 Task: Look for products from Zevia only.
Action: Mouse pressed left at (25, 160)
Screenshot: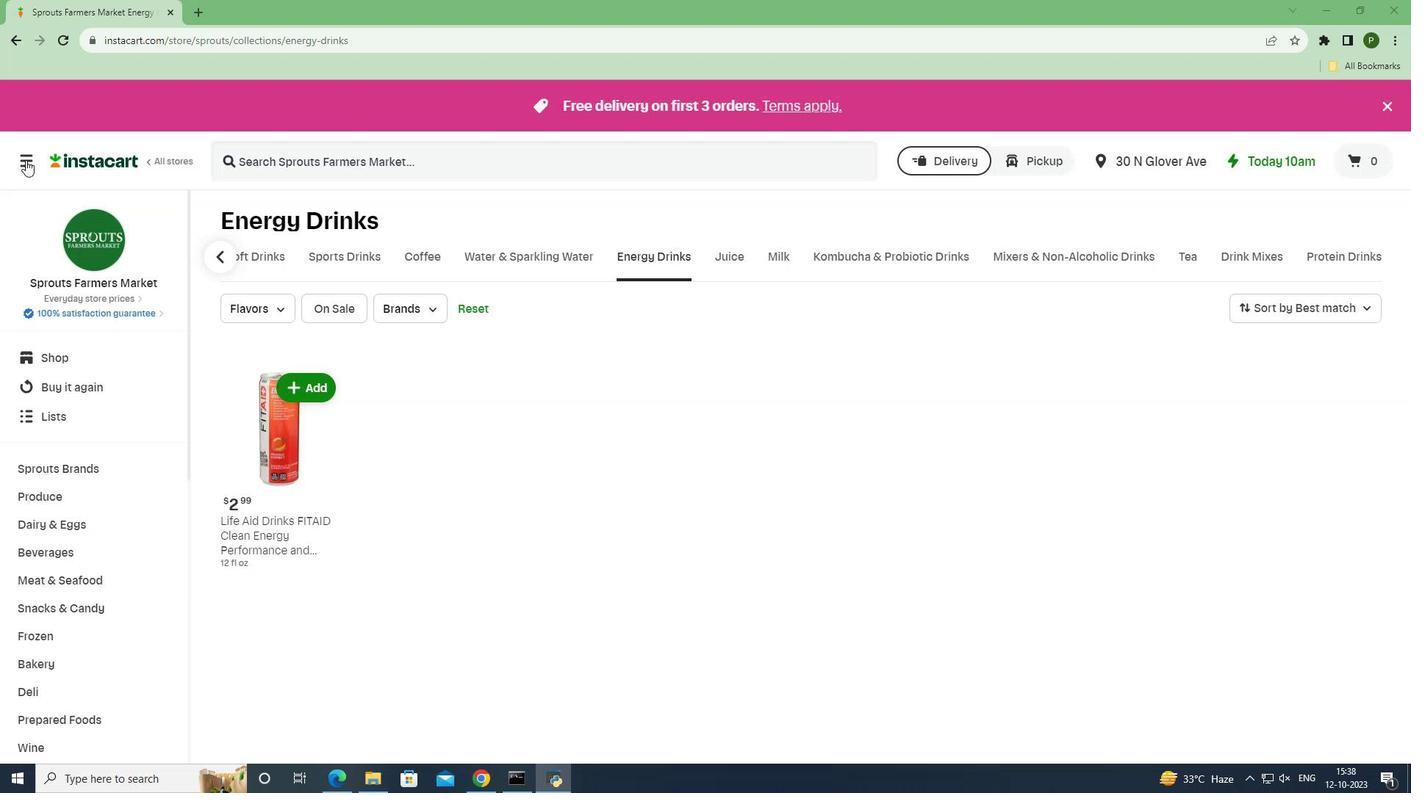 
Action: Mouse moved to (64, 384)
Screenshot: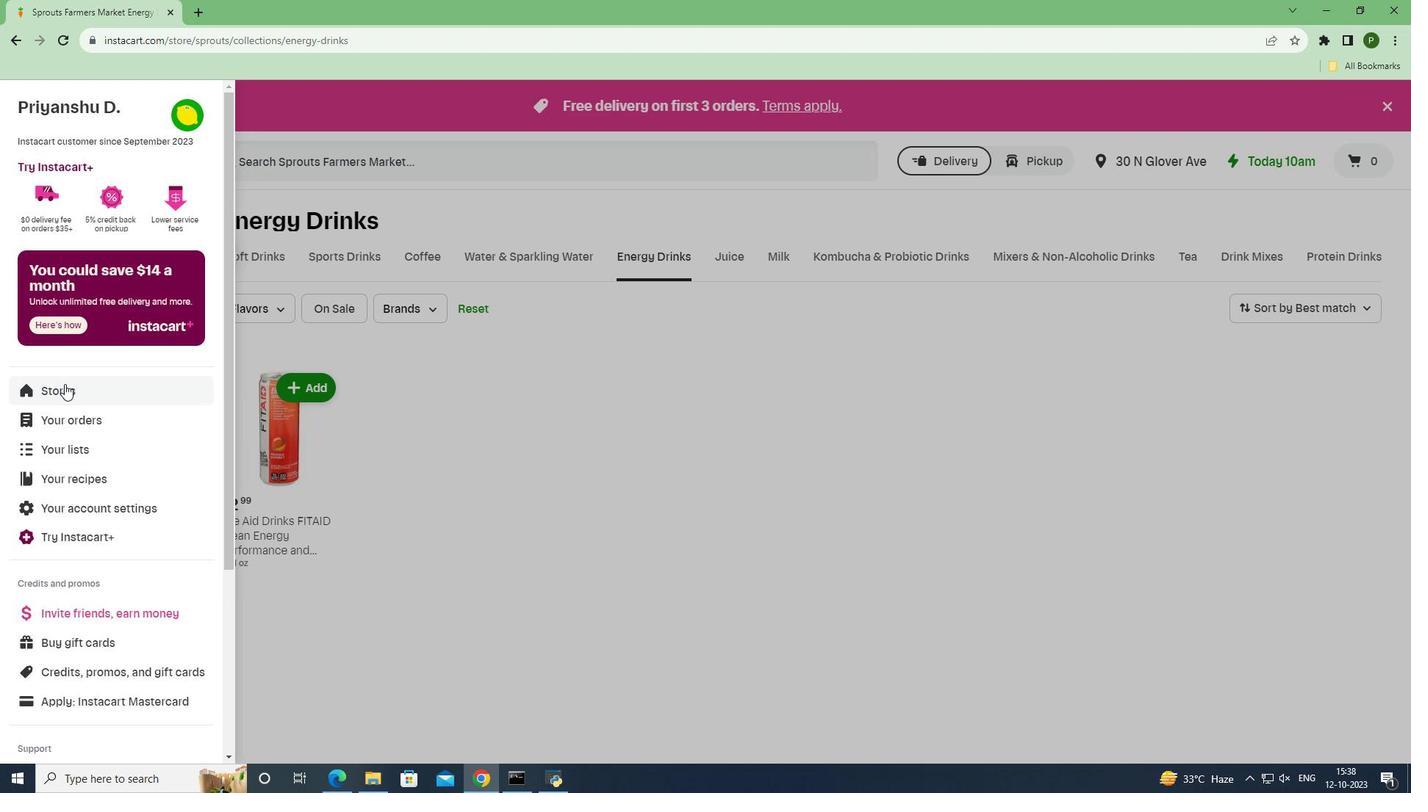 
Action: Mouse pressed left at (64, 384)
Screenshot: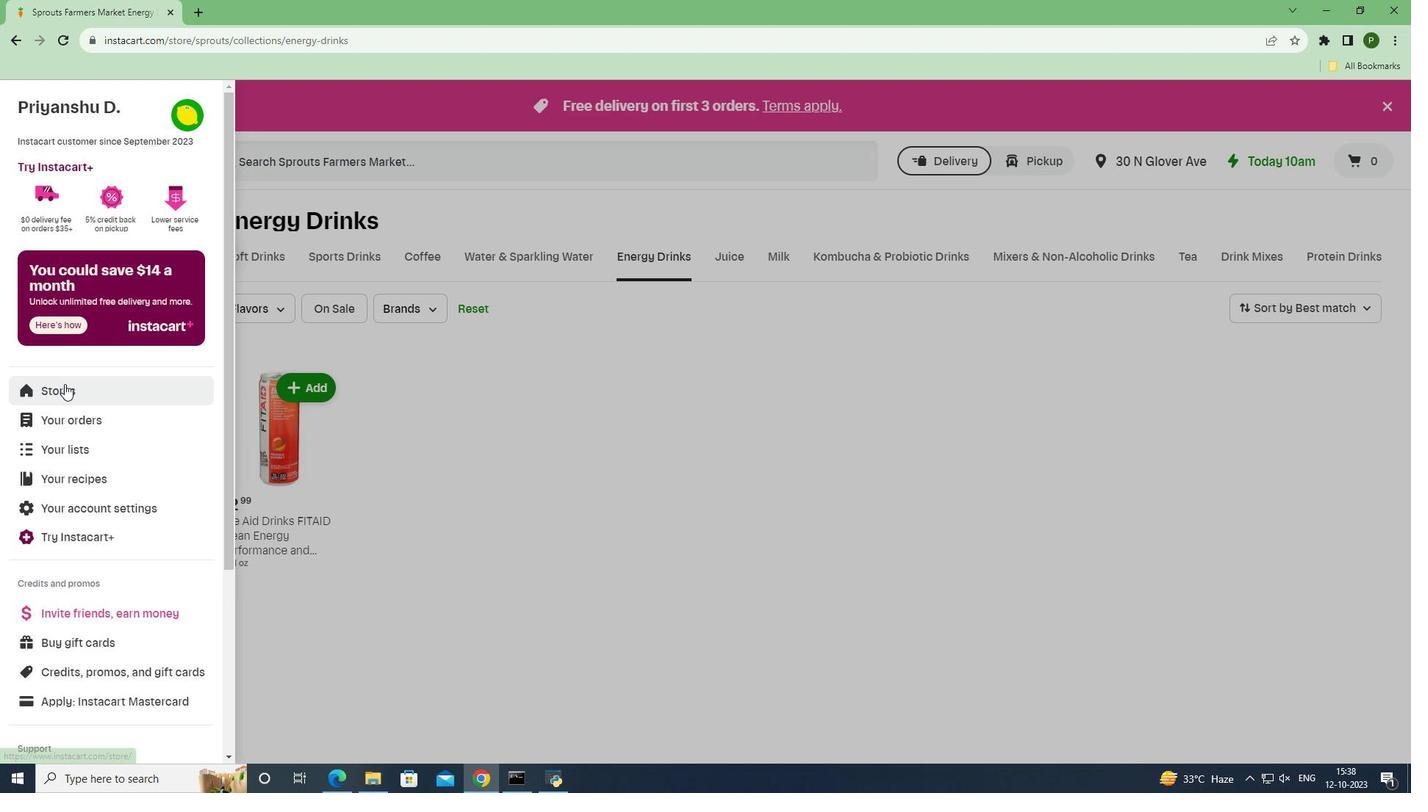 
Action: Mouse moved to (330, 172)
Screenshot: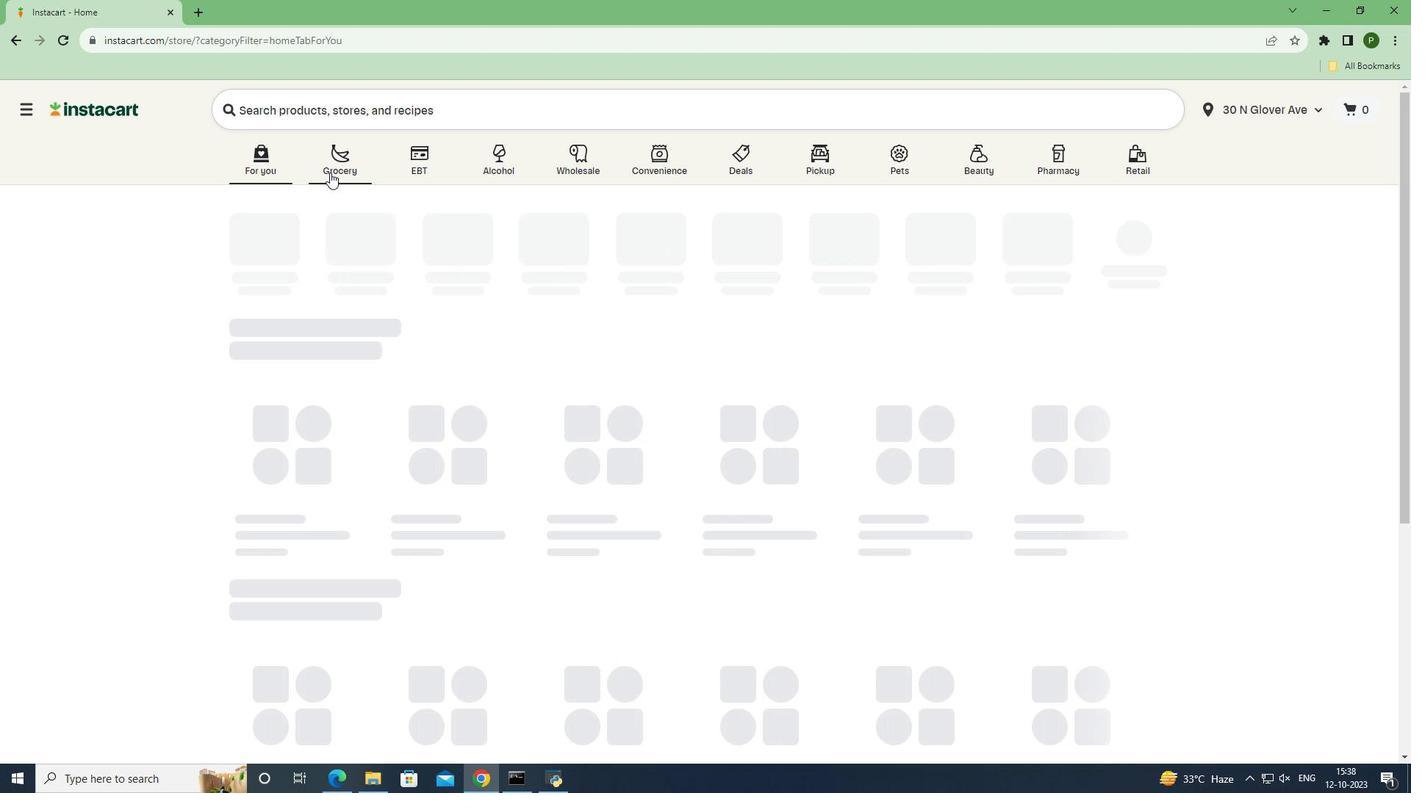 
Action: Mouse pressed left at (330, 172)
Screenshot: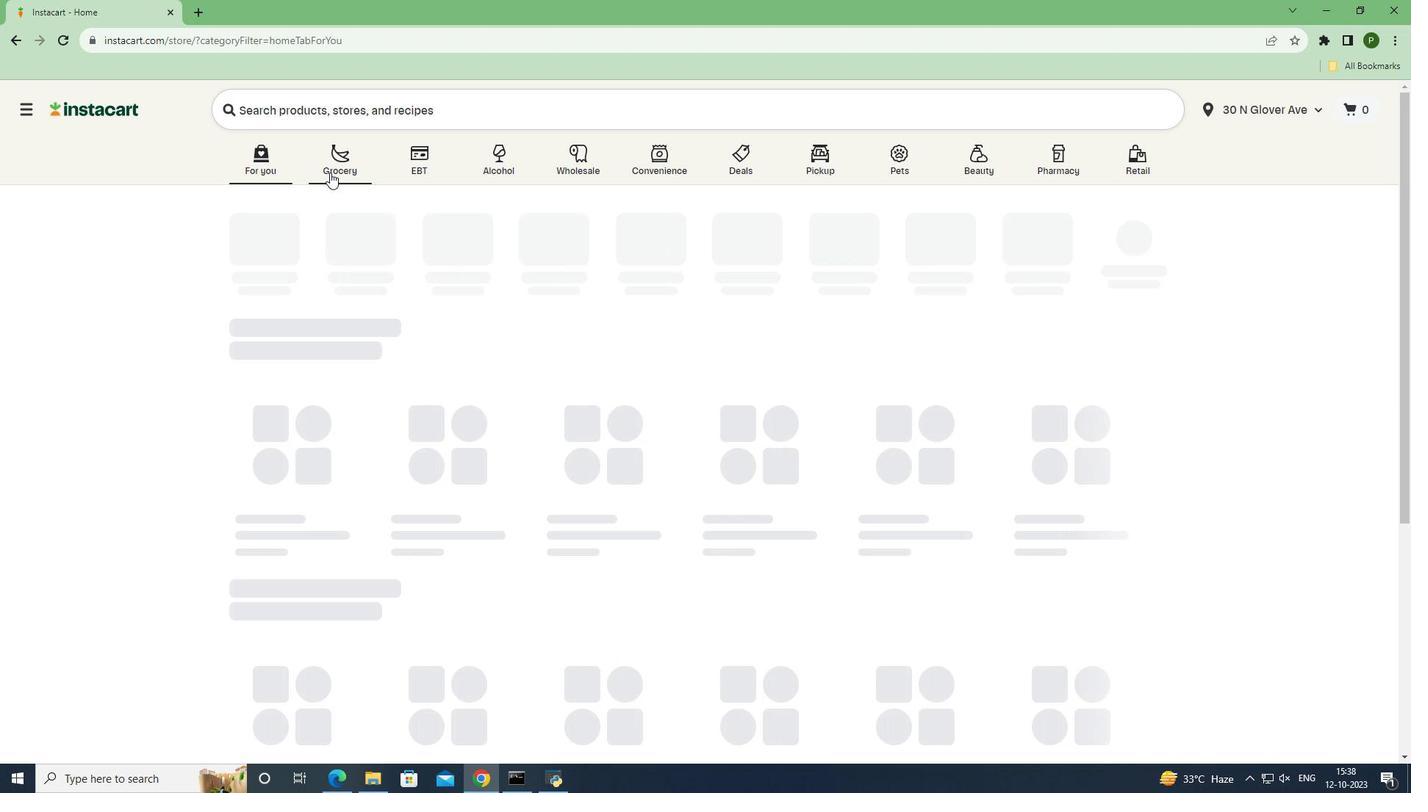 
Action: Mouse moved to (609, 343)
Screenshot: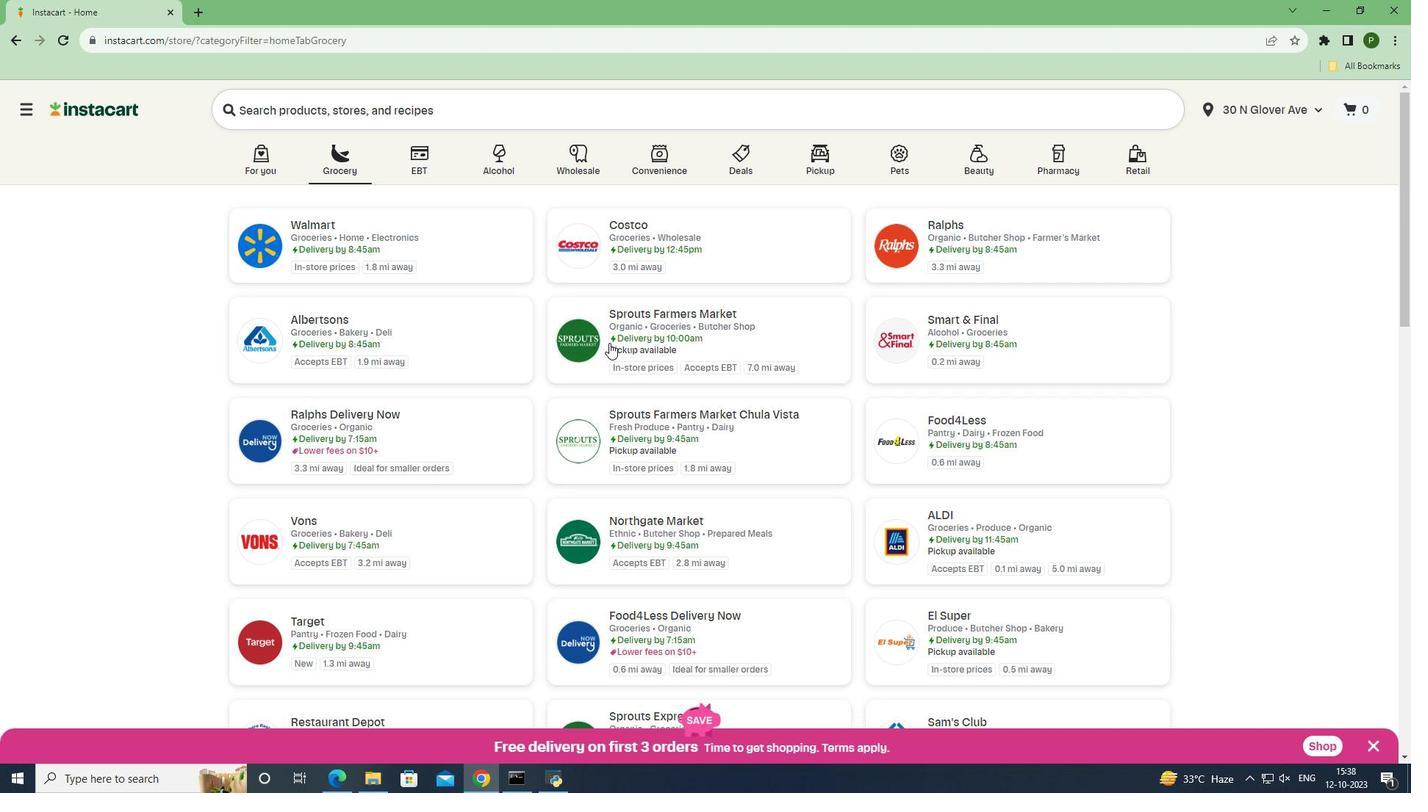 
Action: Mouse pressed left at (609, 343)
Screenshot: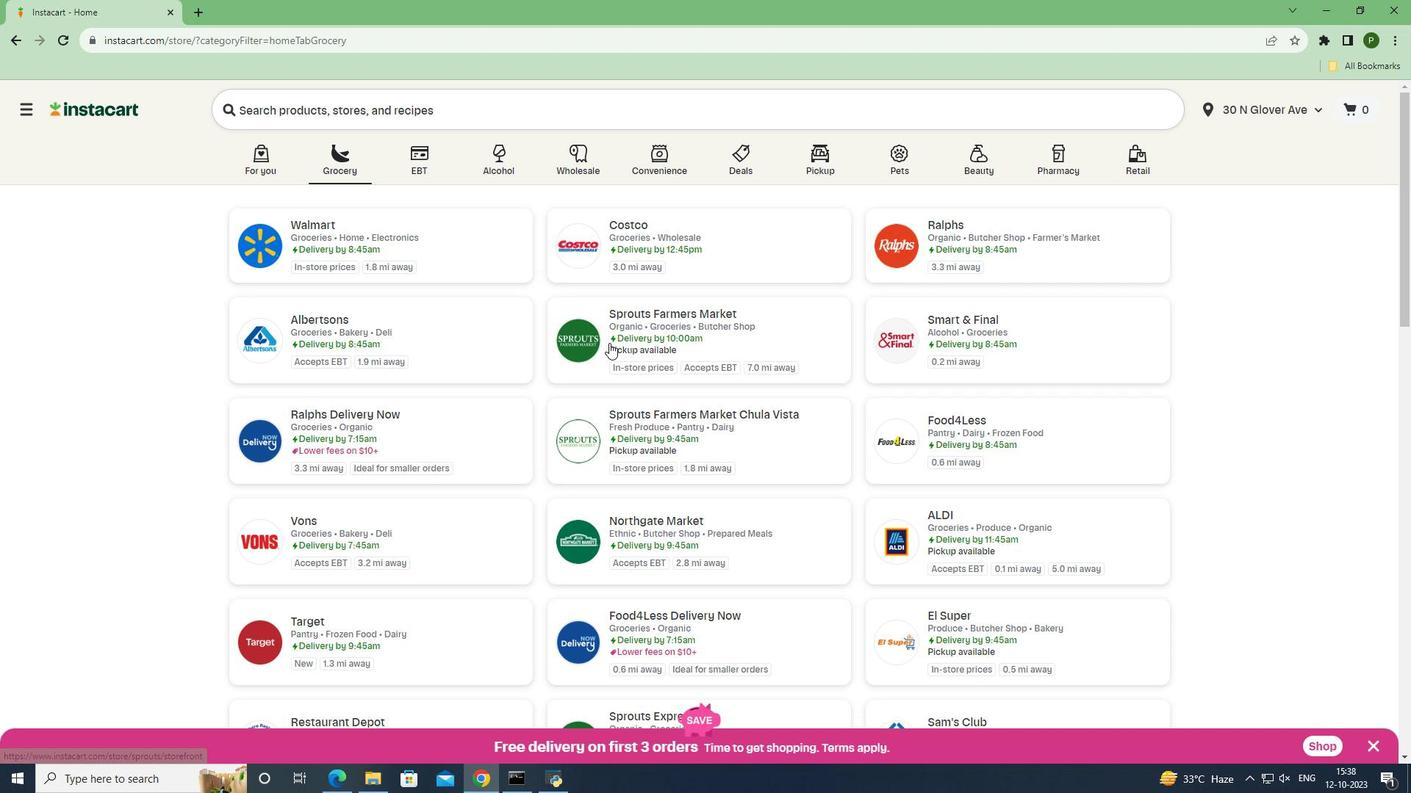 
Action: Mouse moved to (63, 552)
Screenshot: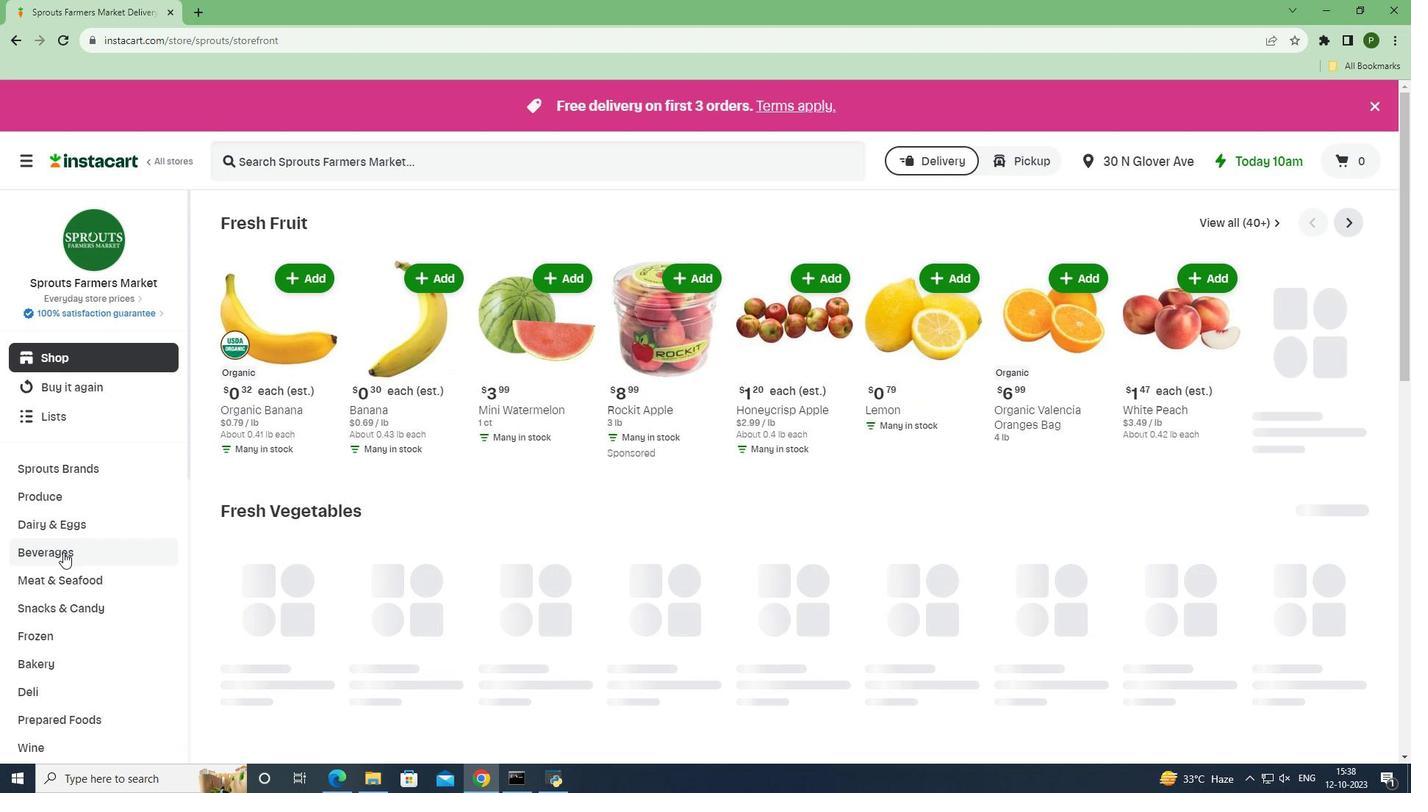 
Action: Mouse pressed left at (63, 552)
Screenshot: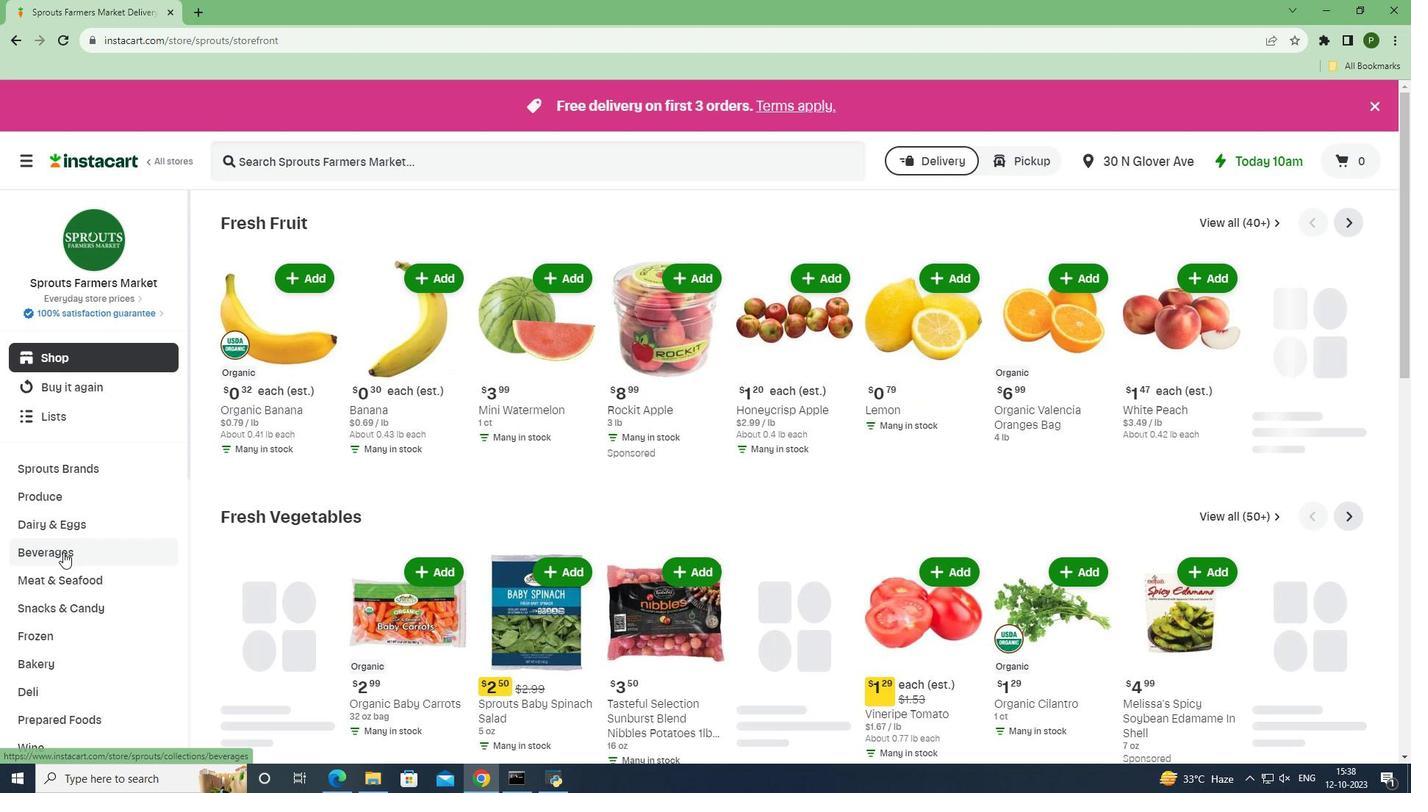 
Action: Mouse moved to (782, 258)
Screenshot: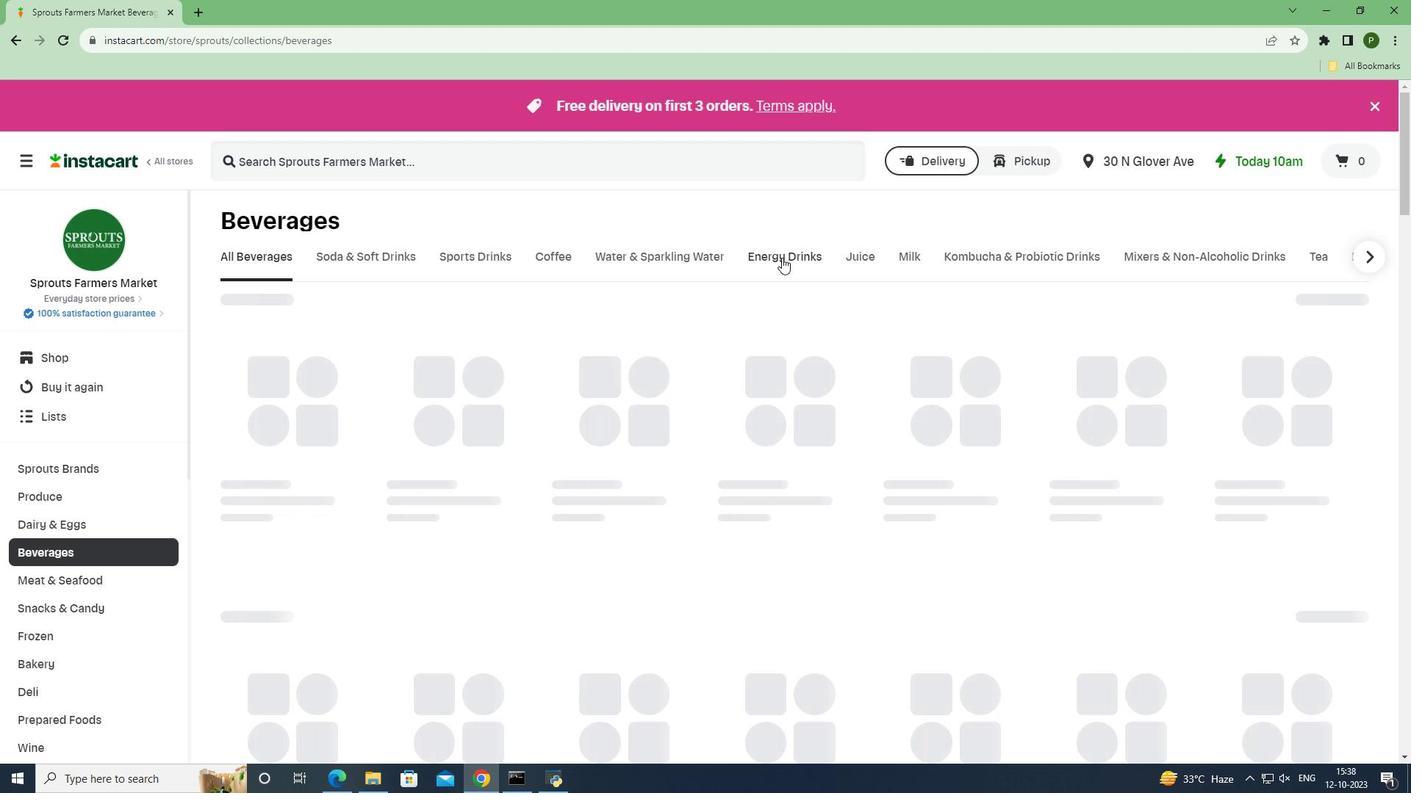 
Action: Mouse pressed left at (782, 258)
Screenshot: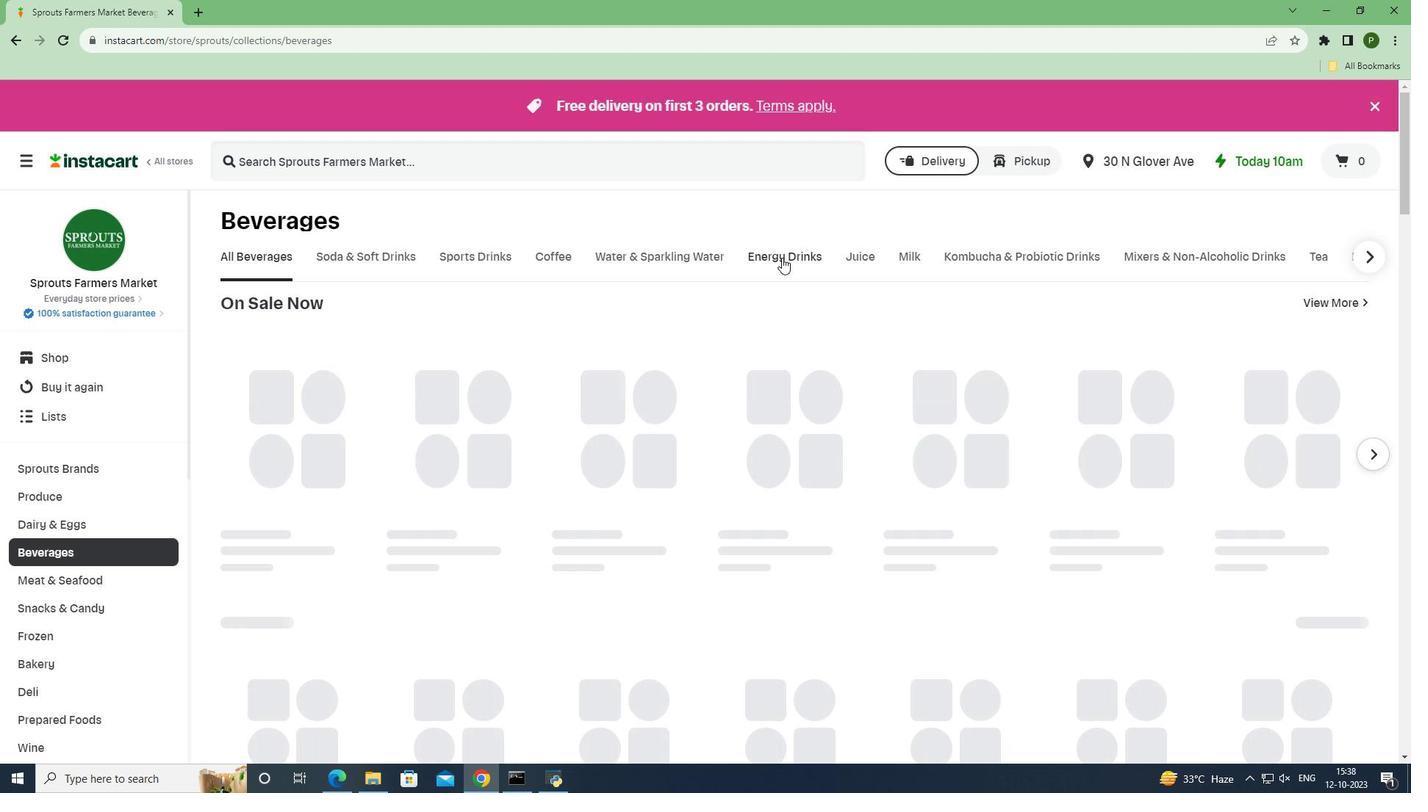 
Action: Mouse moved to (422, 312)
Screenshot: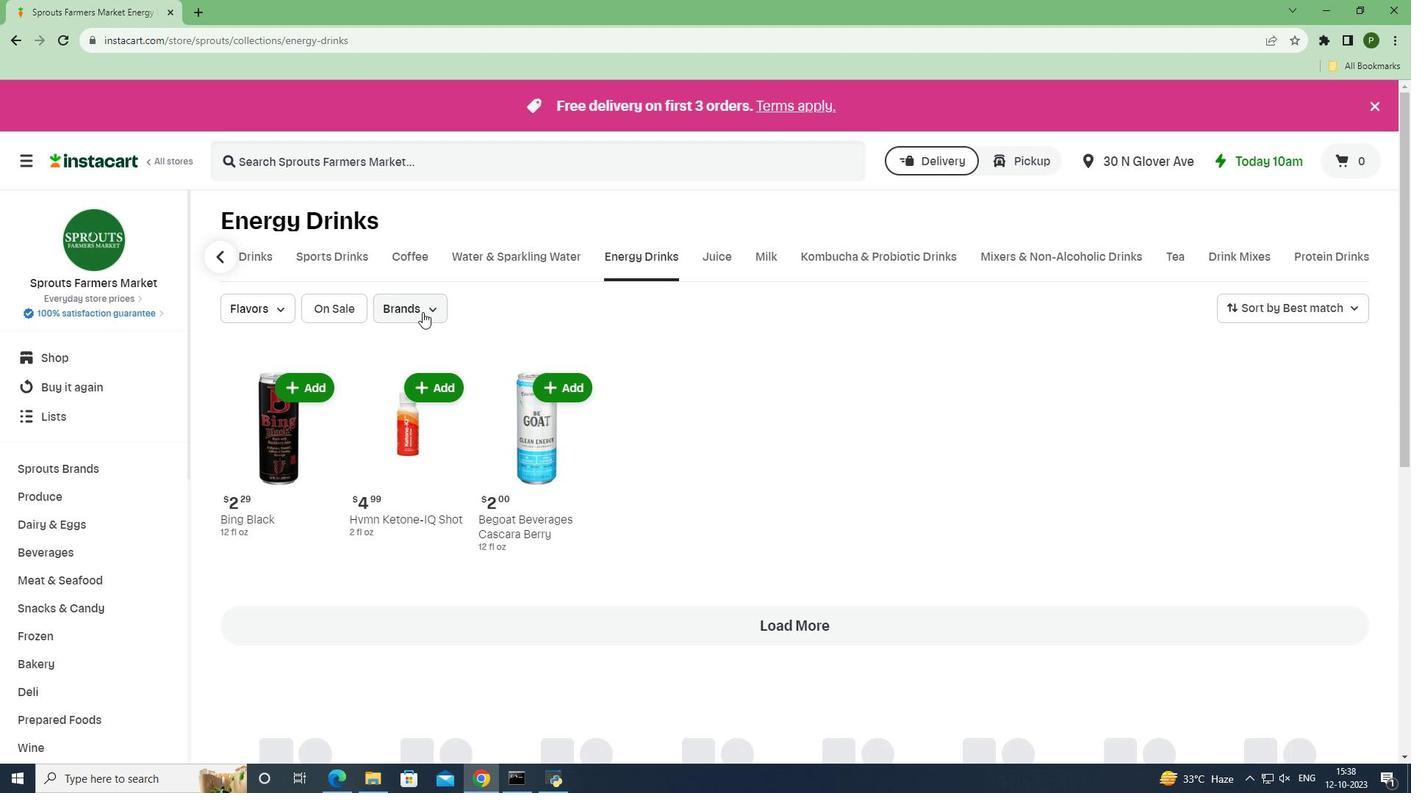 
Action: Mouse pressed left at (422, 312)
Screenshot: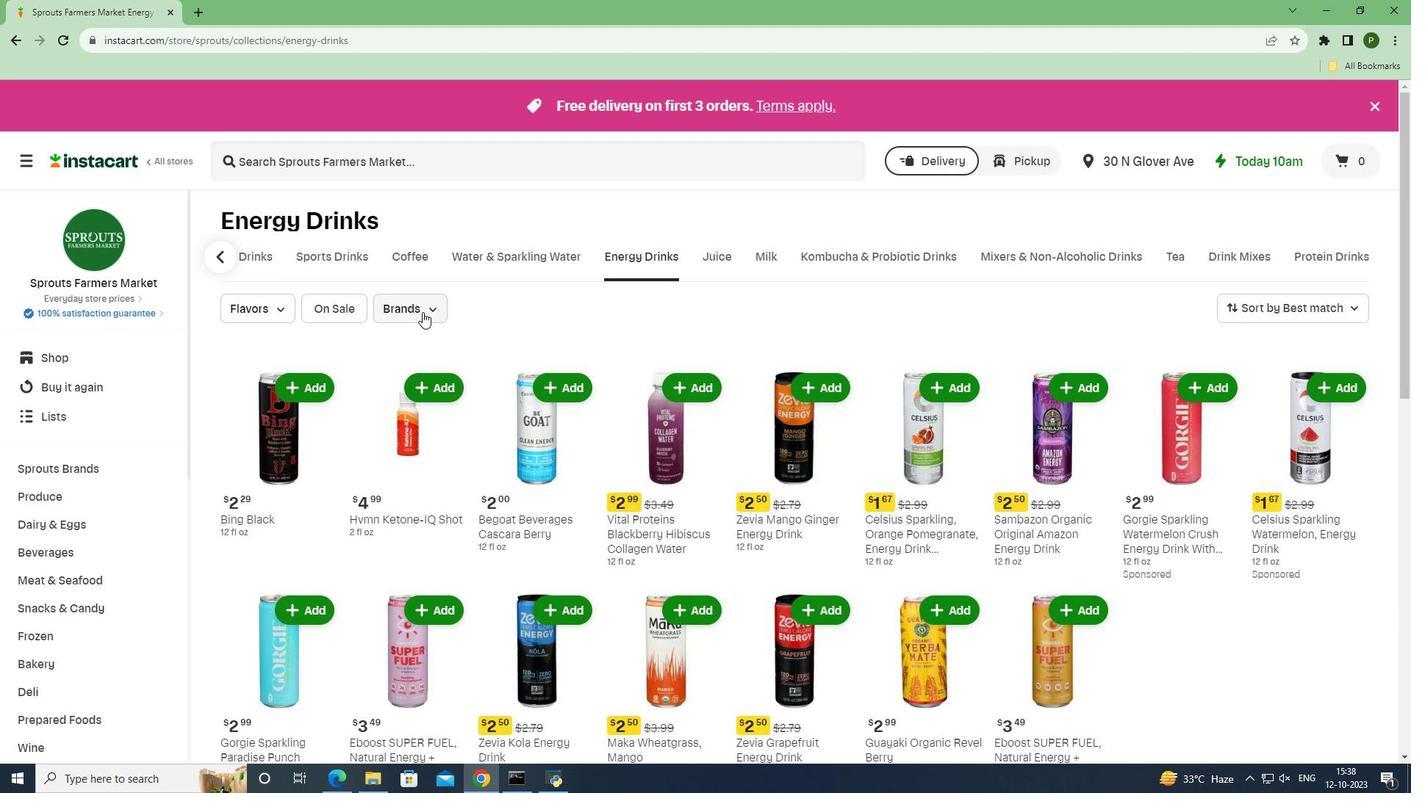 
Action: Mouse moved to (436, 427)
Screenshot: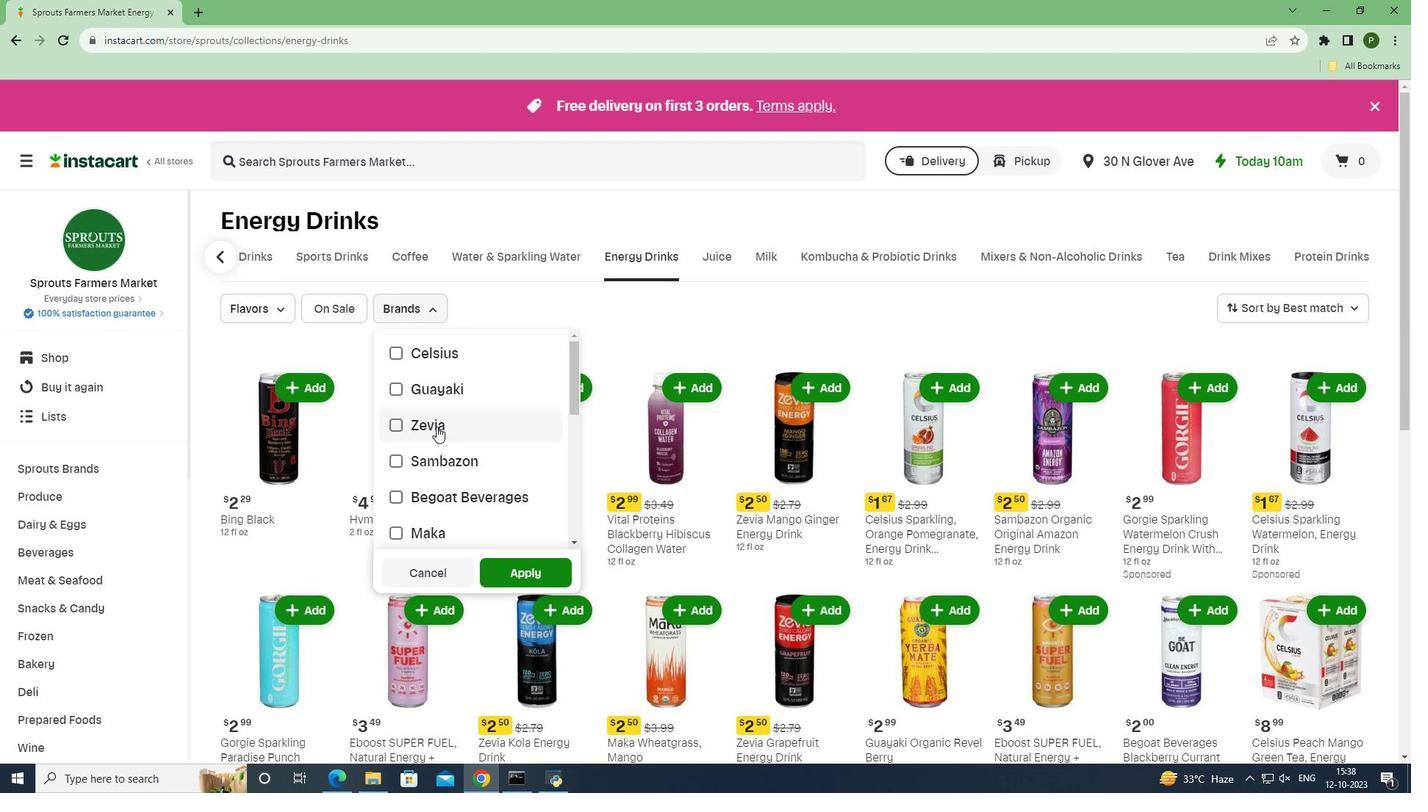 
Action: Mouse pressed left at (436, 427)
Screenshot: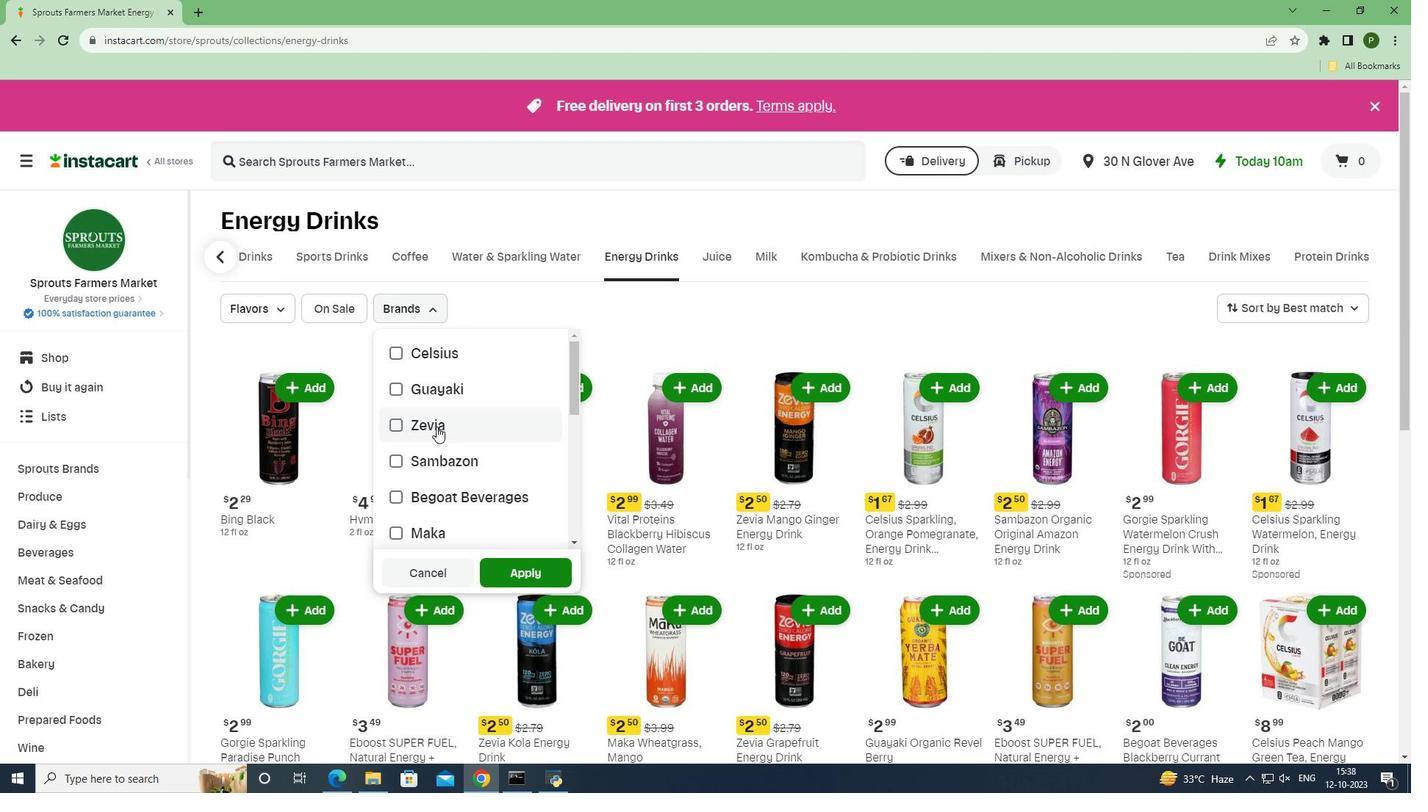 
Action: Mouse moved to (516, 572)
Screenshot: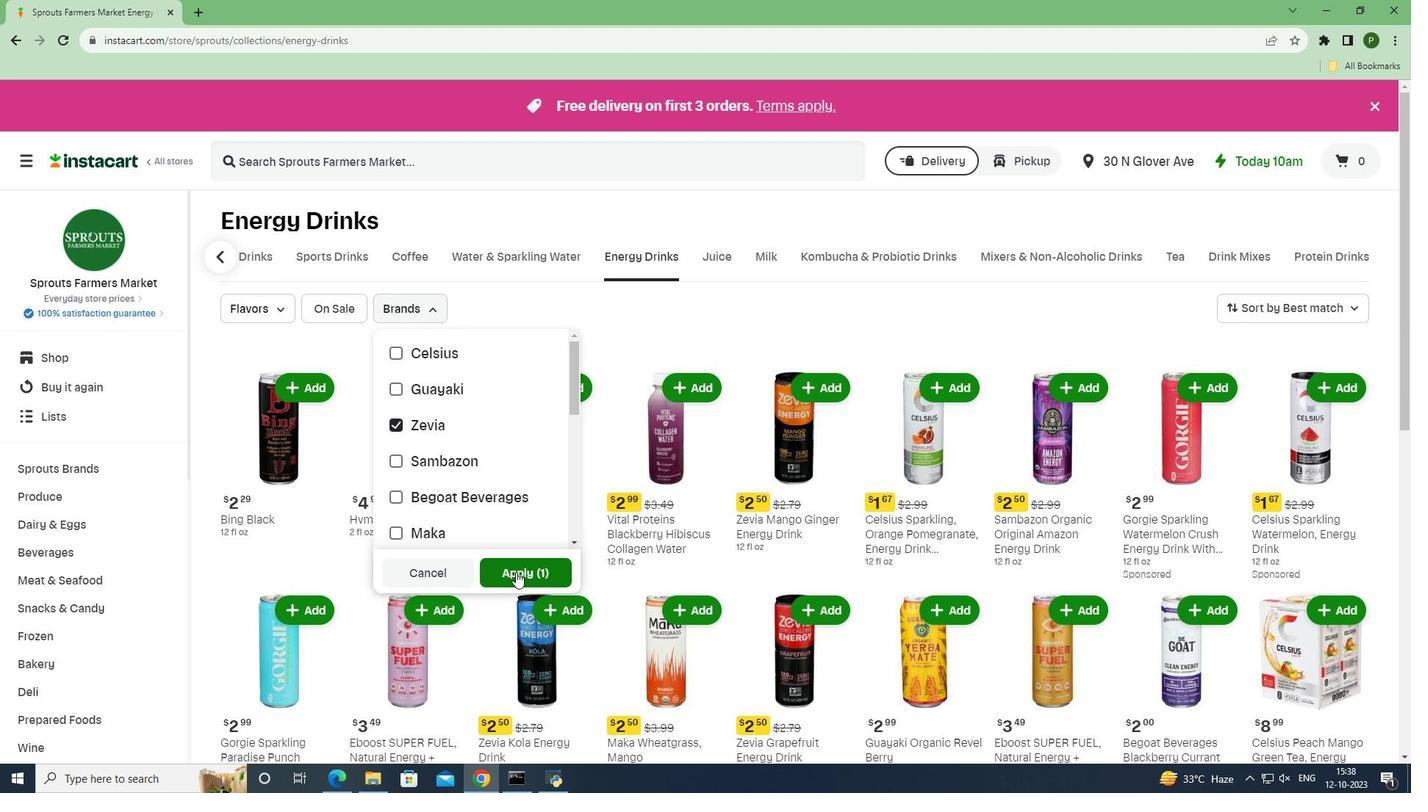 
Action: Mouse pressed left at (516, 572)
Screenshot: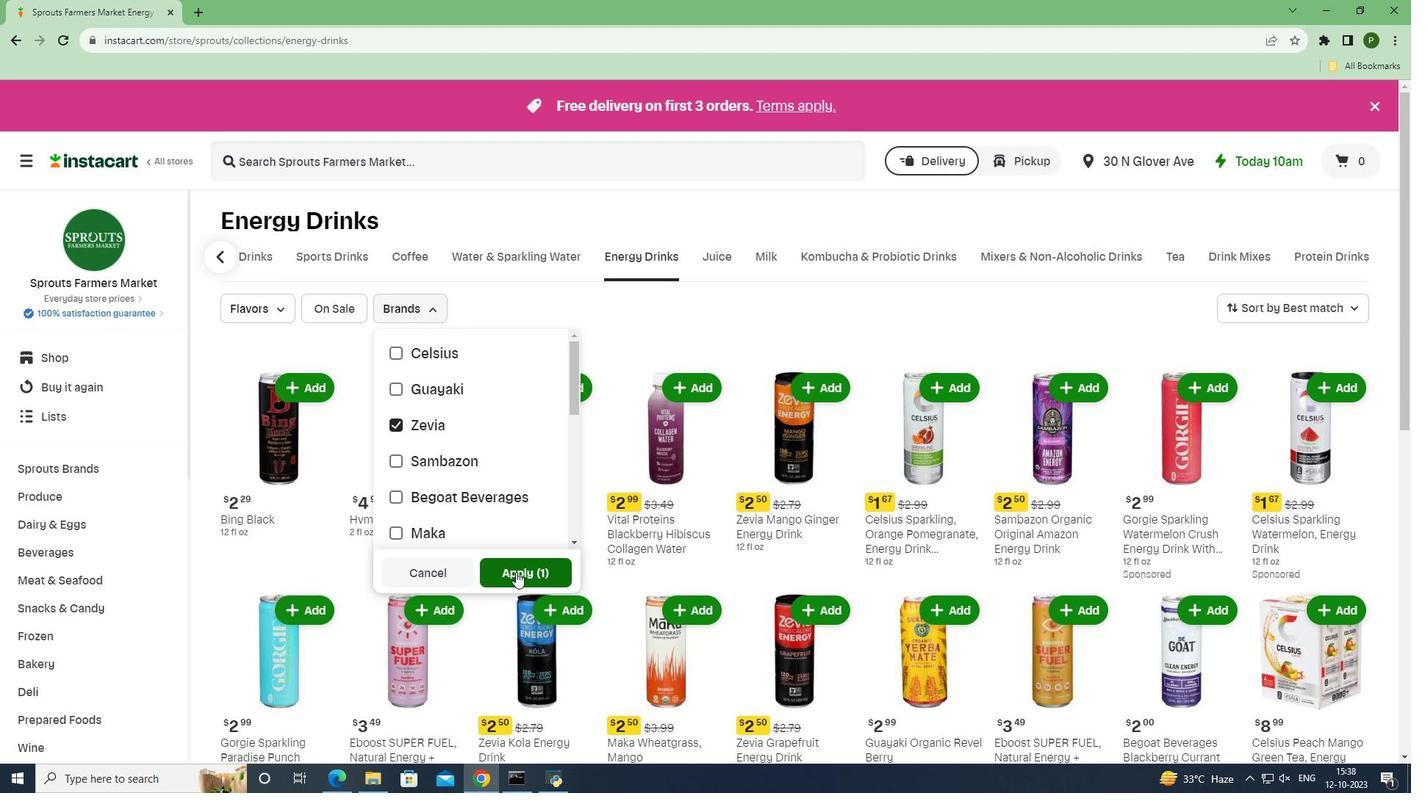 
Action: Mouse moved to (738, 585)
Screenshot: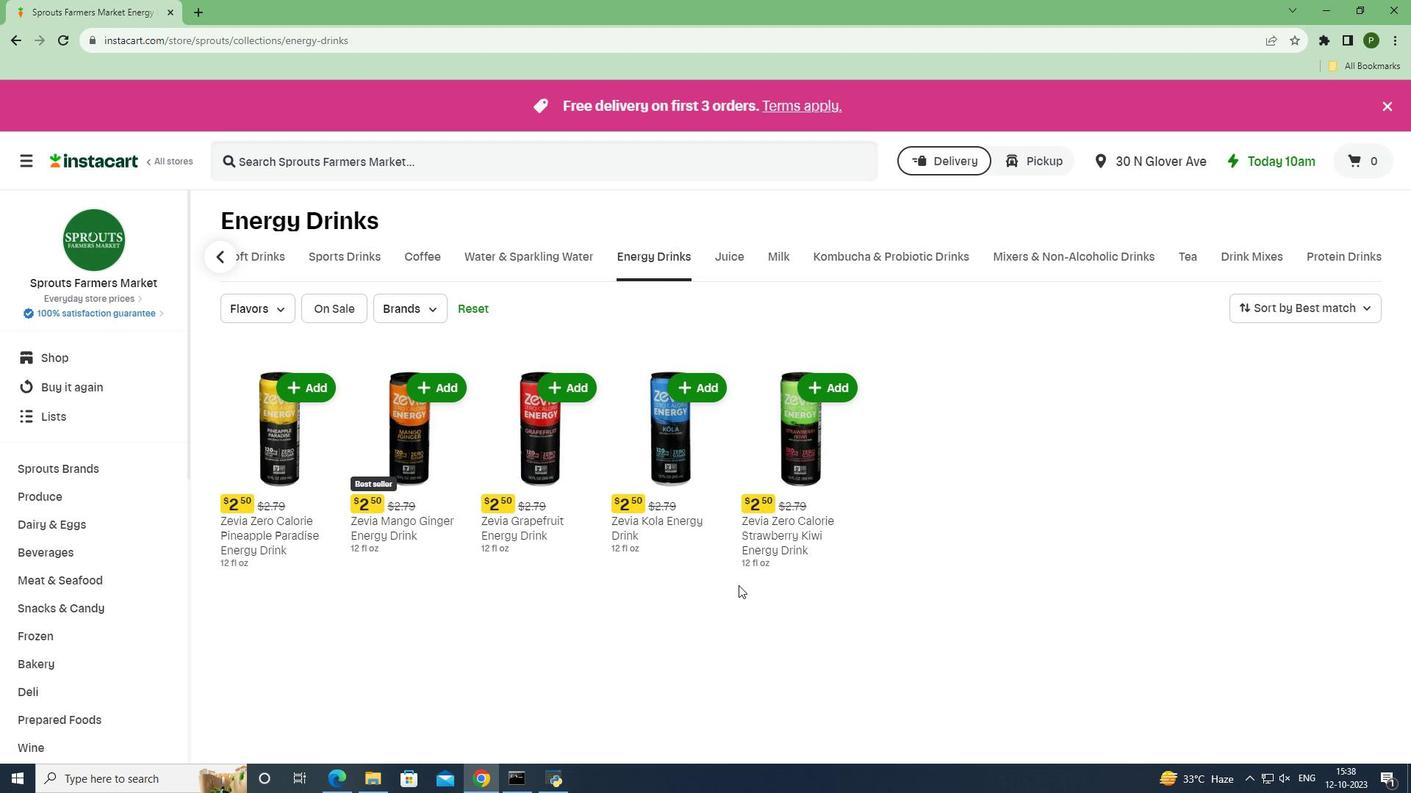 
